 Task: Sort the products by best match.
Action: Mouse pressed left at (26, 88)
Screenshot: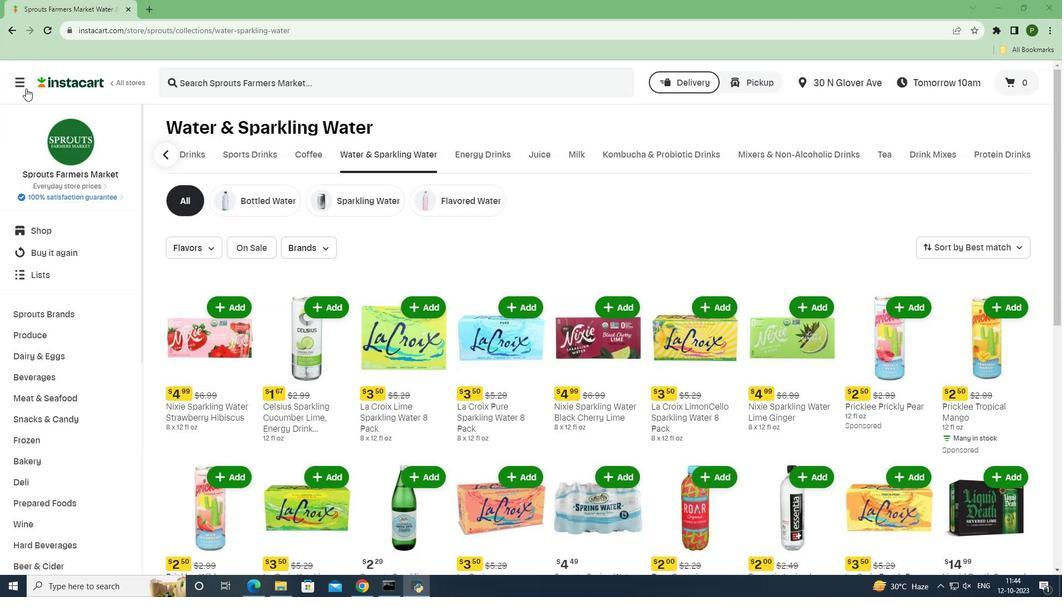 
Action: Mouse moved to (48, 287)
Screenshot: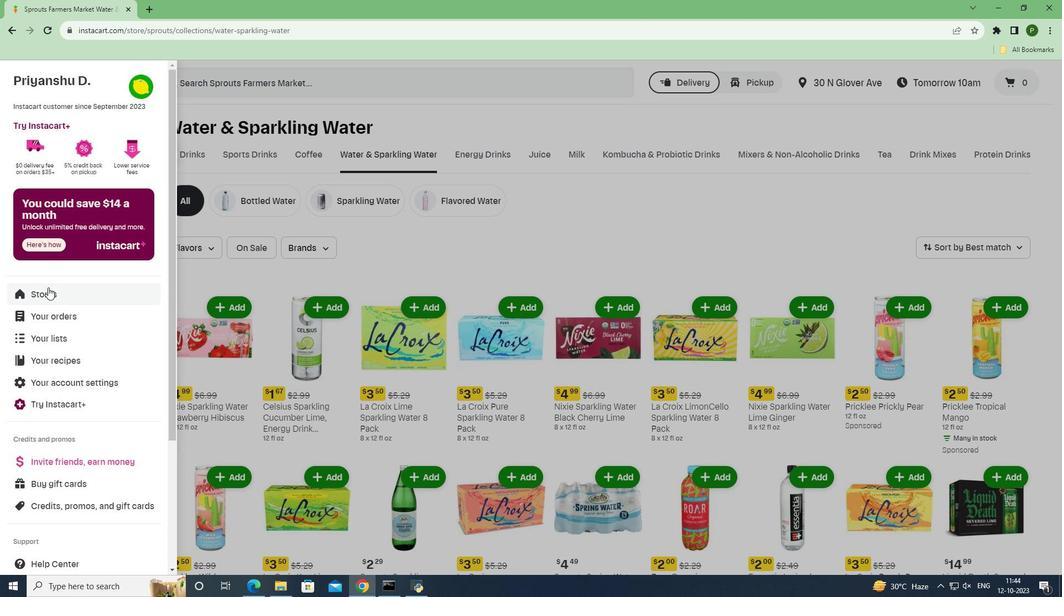 
Action: Mouse pressed left at (48, 287)
Screenshot: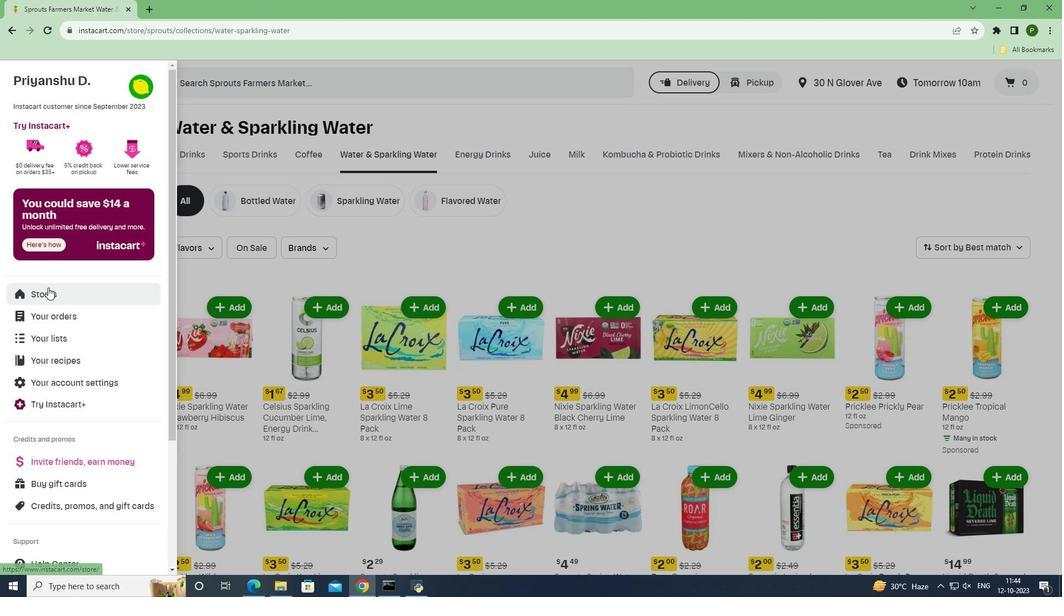 
Action: Mouse moved to (245, 132)
Screenshot: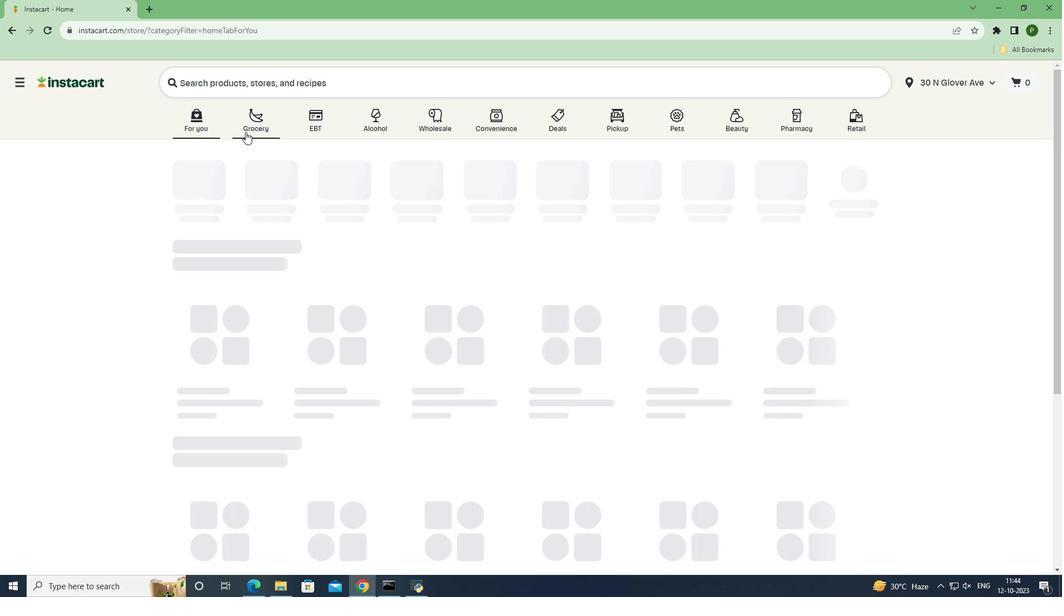 
Action: Mouse pressed left at (245, 132)
Screenshot: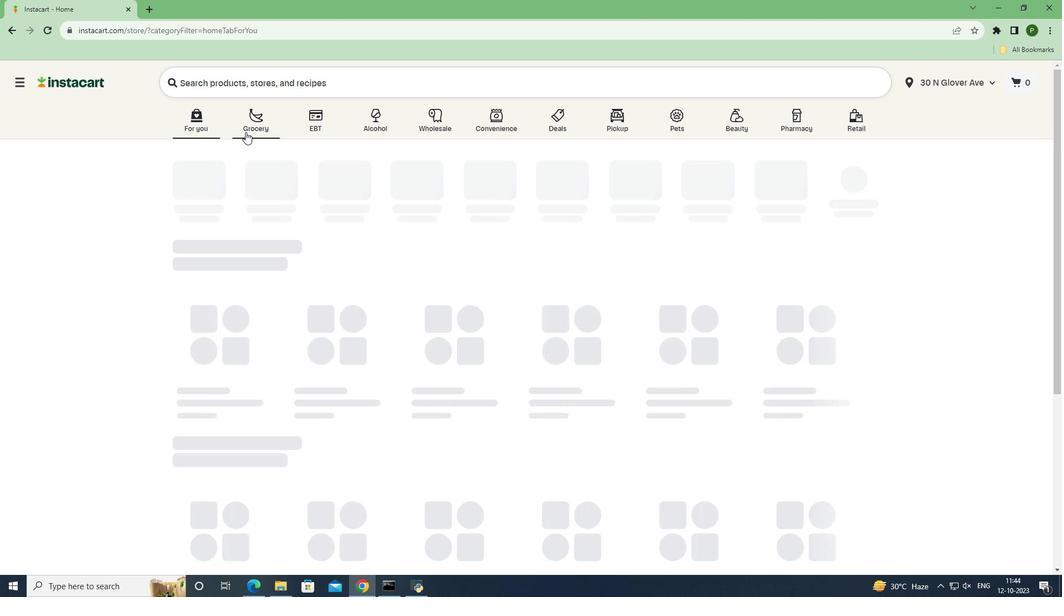 
Action: Mouse moved to (438, 252)
Screenshot: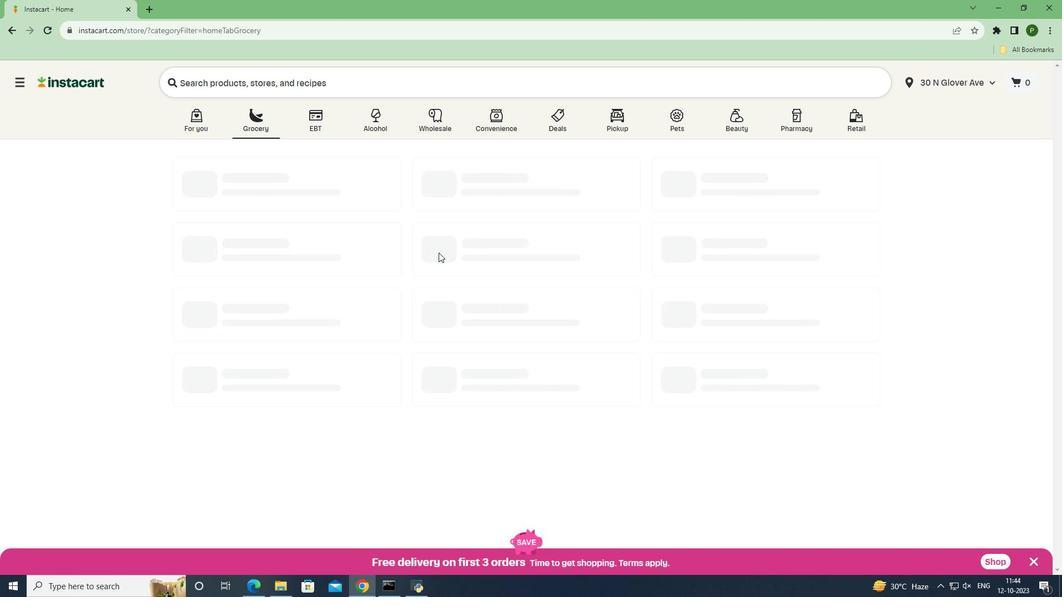 
Action: Mouse pressed left at (438, 252)
Screenshot: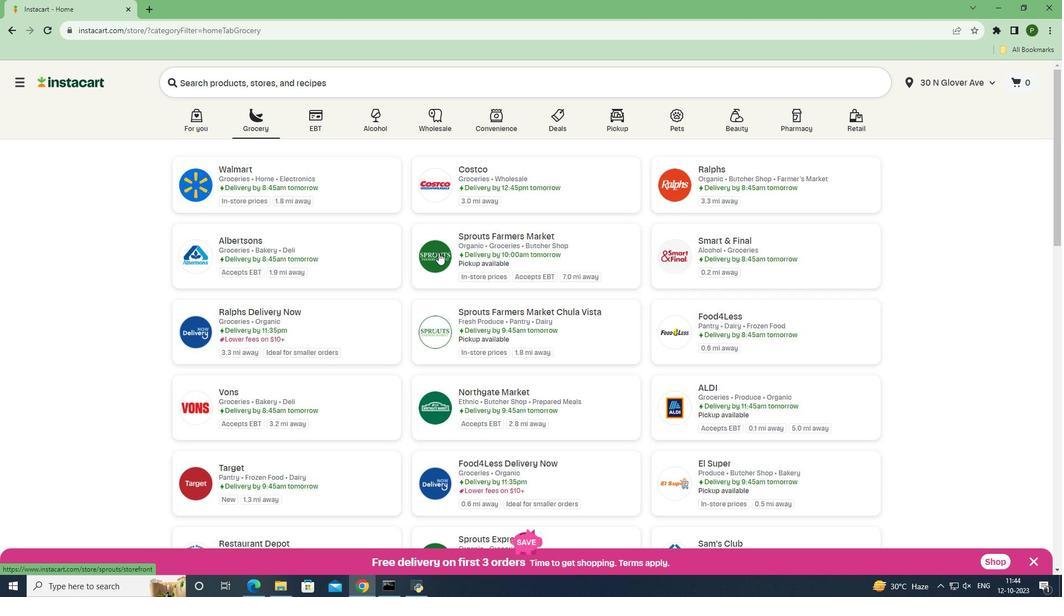 
Action: Mouse moved to (60, 376)
Screenshot: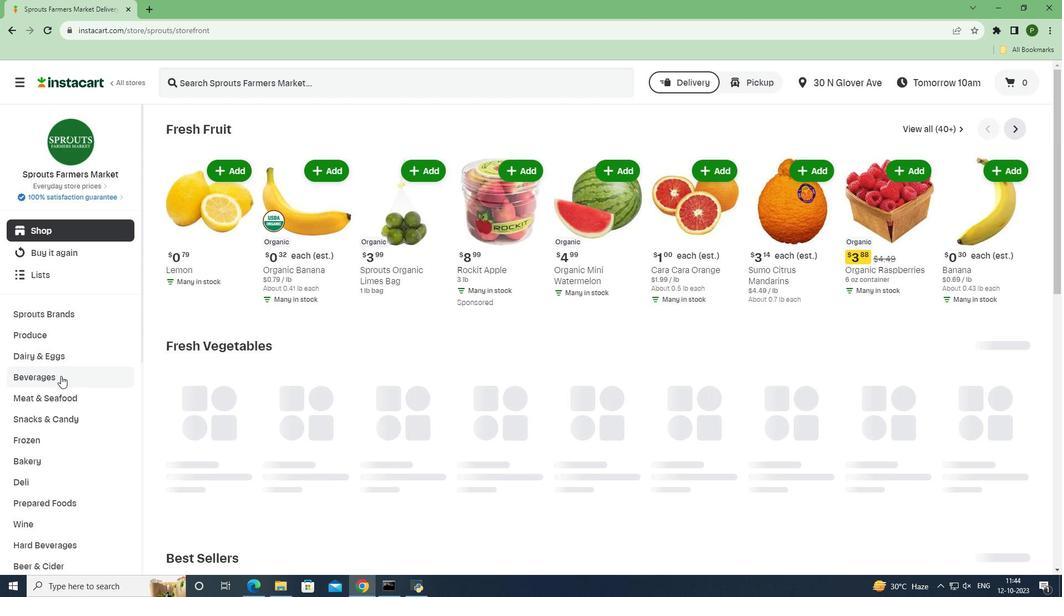 
Action: Mouse pressed left at (60, 376)
Screenshot: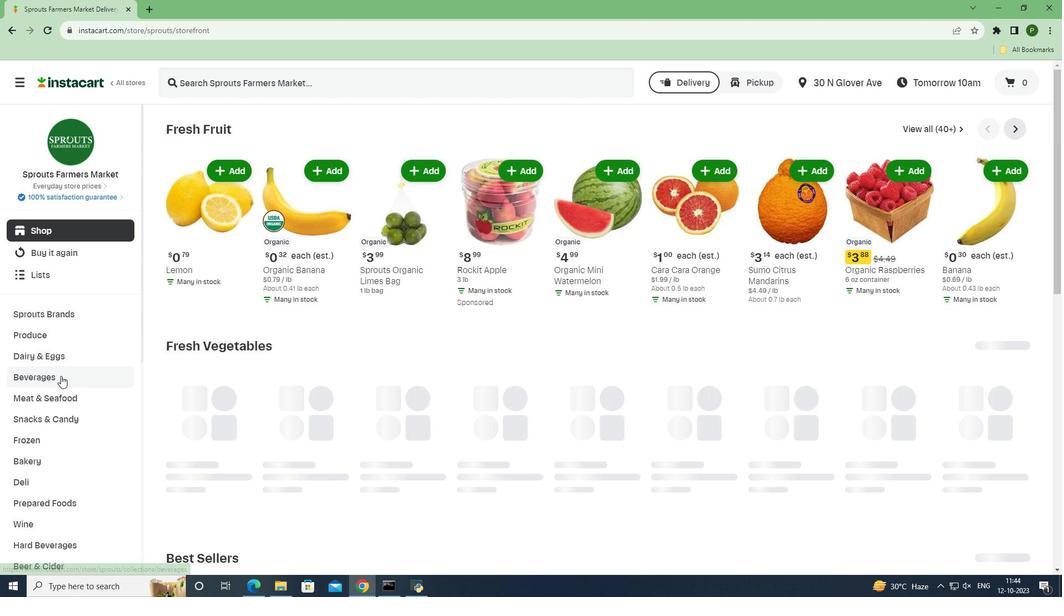 
Action: Mouse moved to (463, 156)
Screenshot: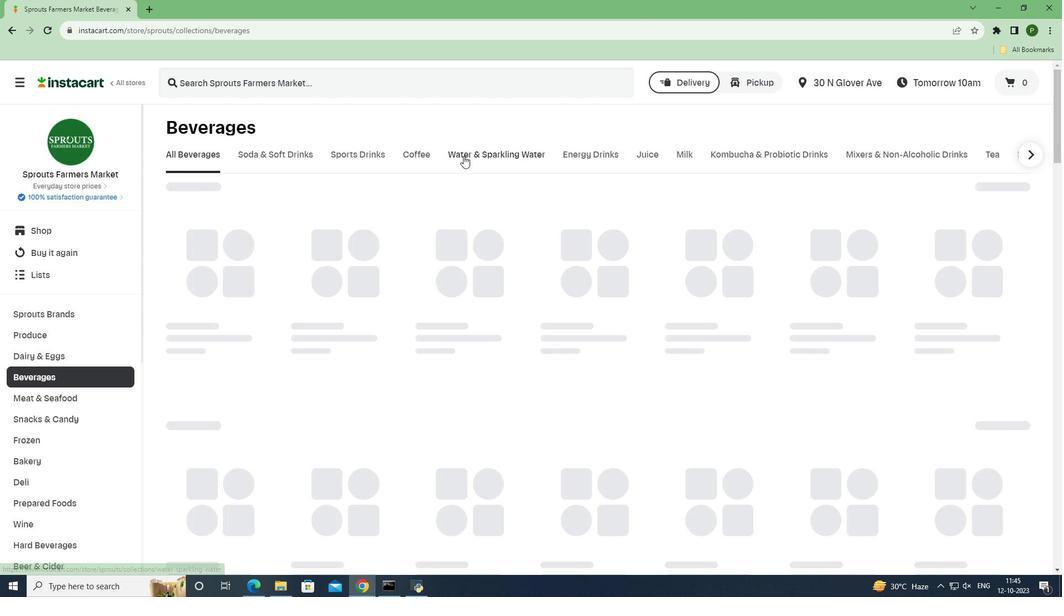 
Action: Mouse pressed left at (463, 156)
Screenshot: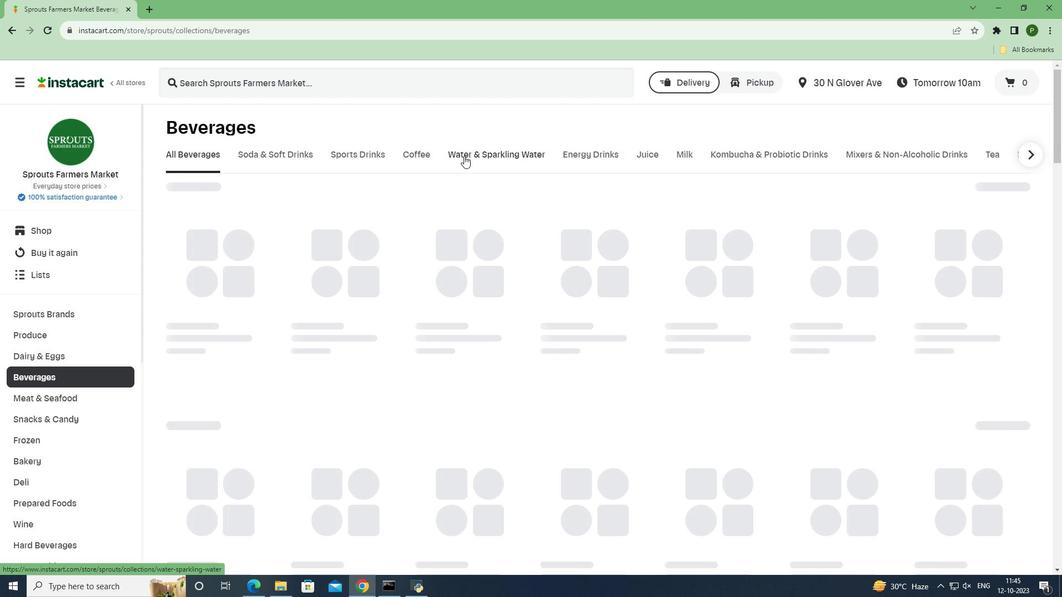 
Action: Mouse moved to (980, 249)
Screenshot: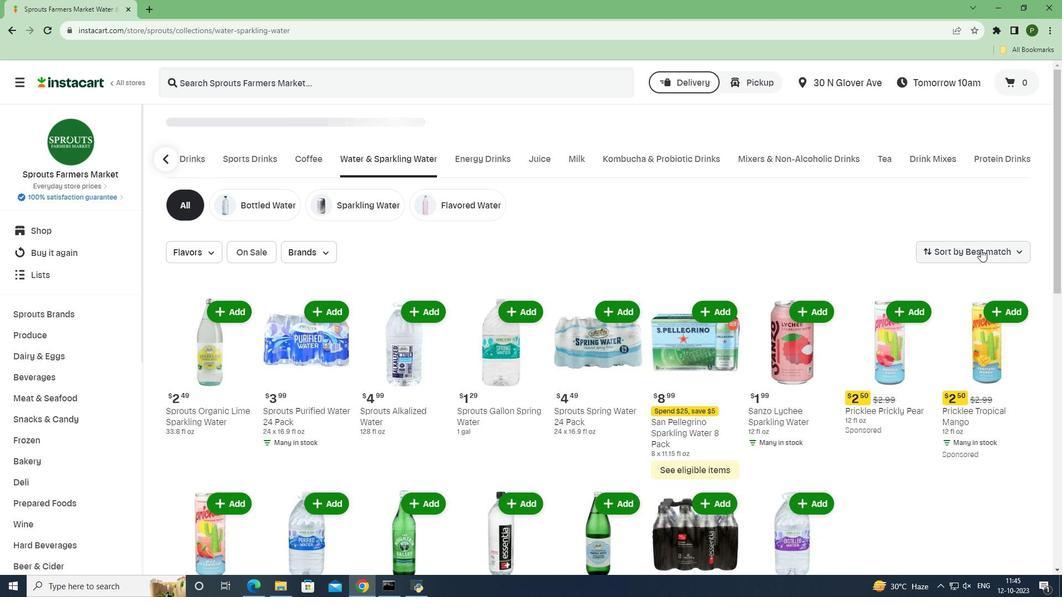
Action: Mouse pressed left at (980, 249)
Screenshot: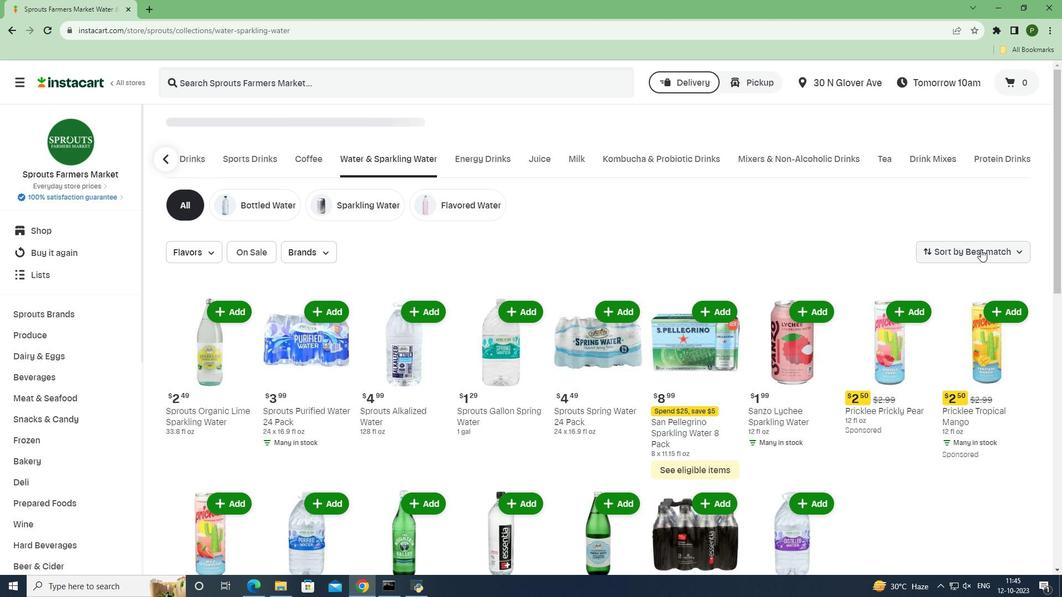 
Action: Mouse moved to (973, 278)
Screenshot: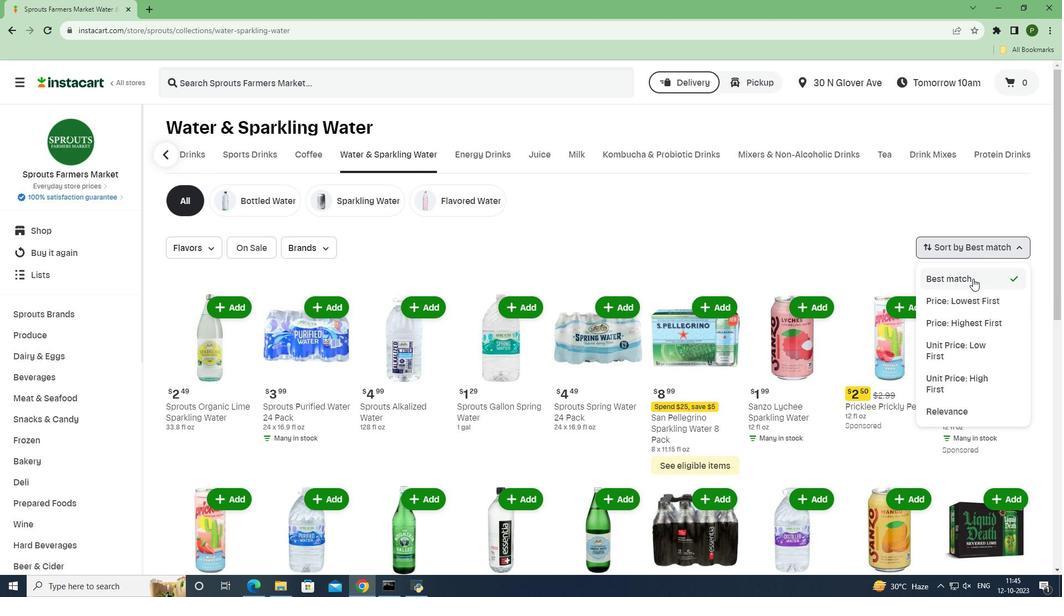 
Action: Mouse pressed left at (973, 278)
Screenshot: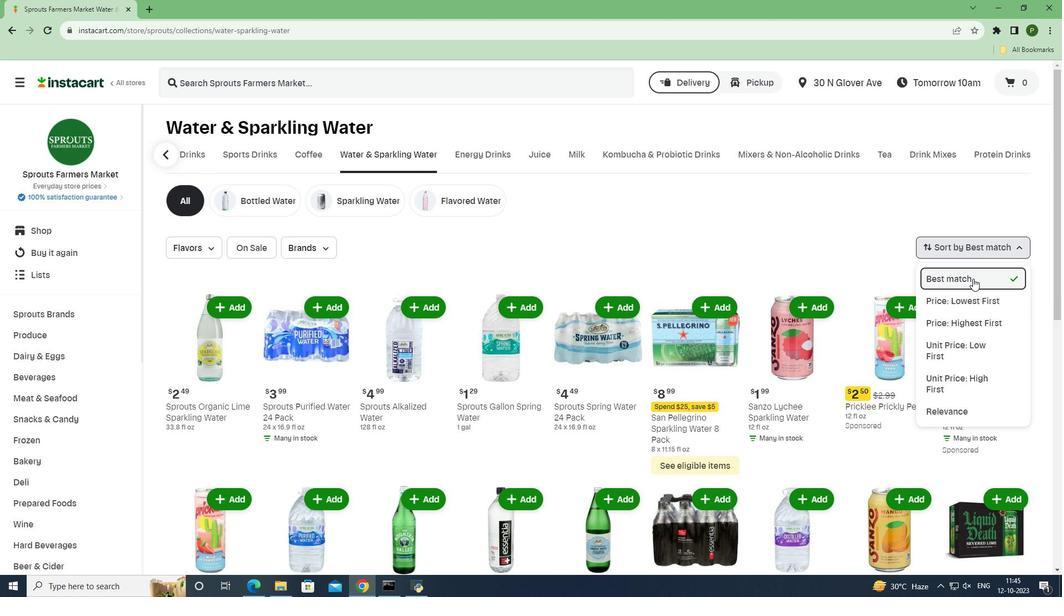 
Action: Mouse moved to (811, 265)
Screenshot: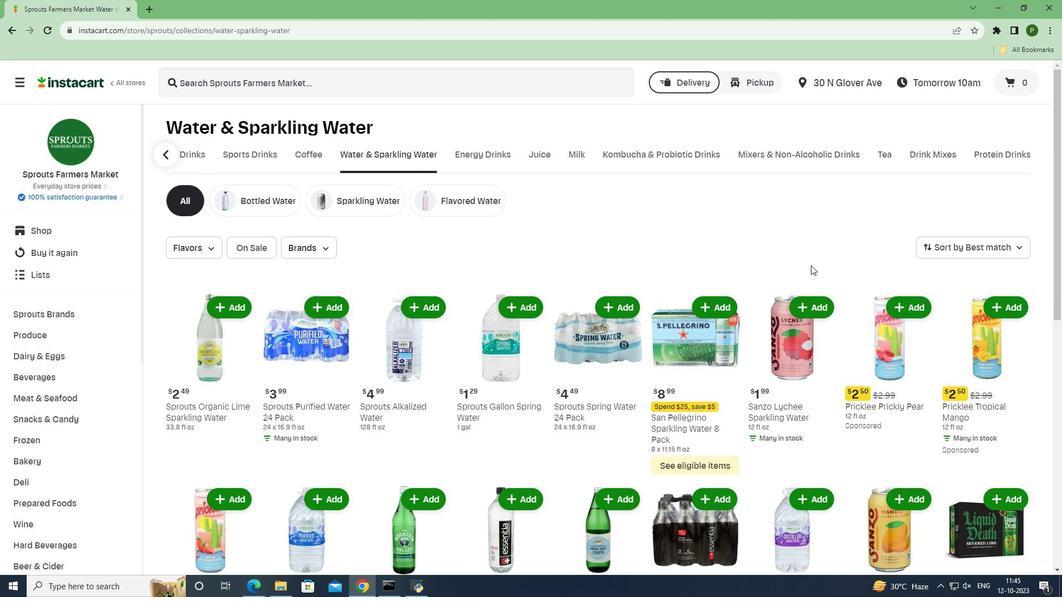 
Action: Key pressed <Key.f10>
Screenshot: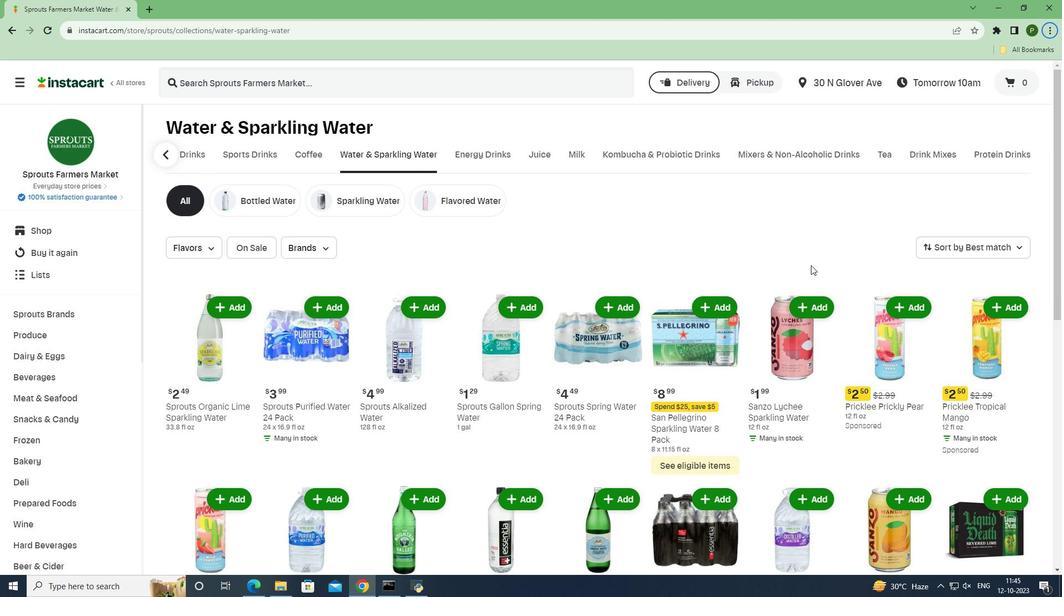 
